 Task: Look for products in the category "Hand Sanitizer" from Eo only.
Action: Mouse moved to (826, 273)
Screenshot: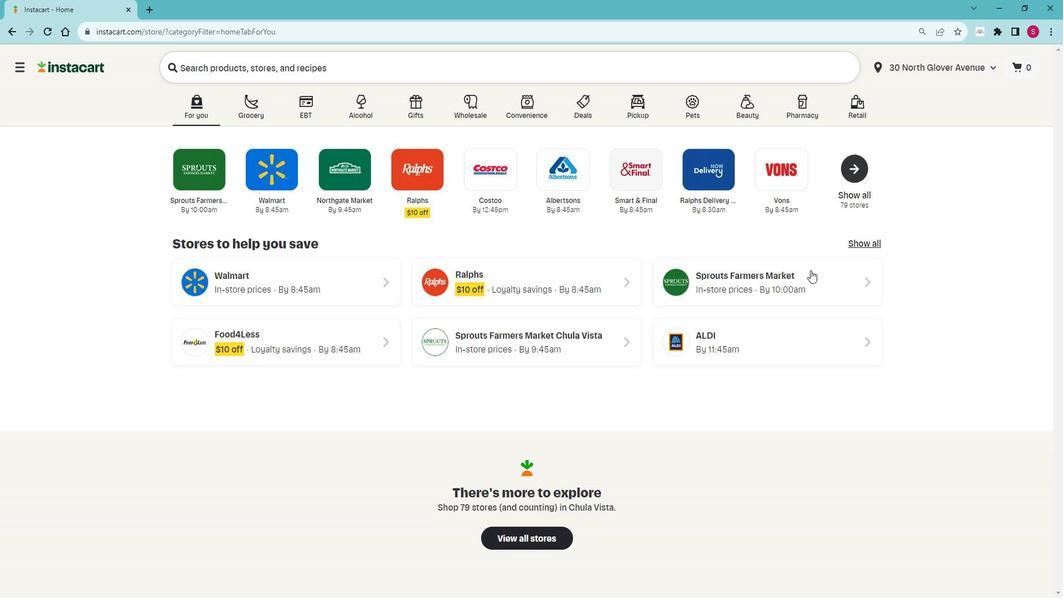 
Action: Mouse pressed left at (826, 273)
Screenshot: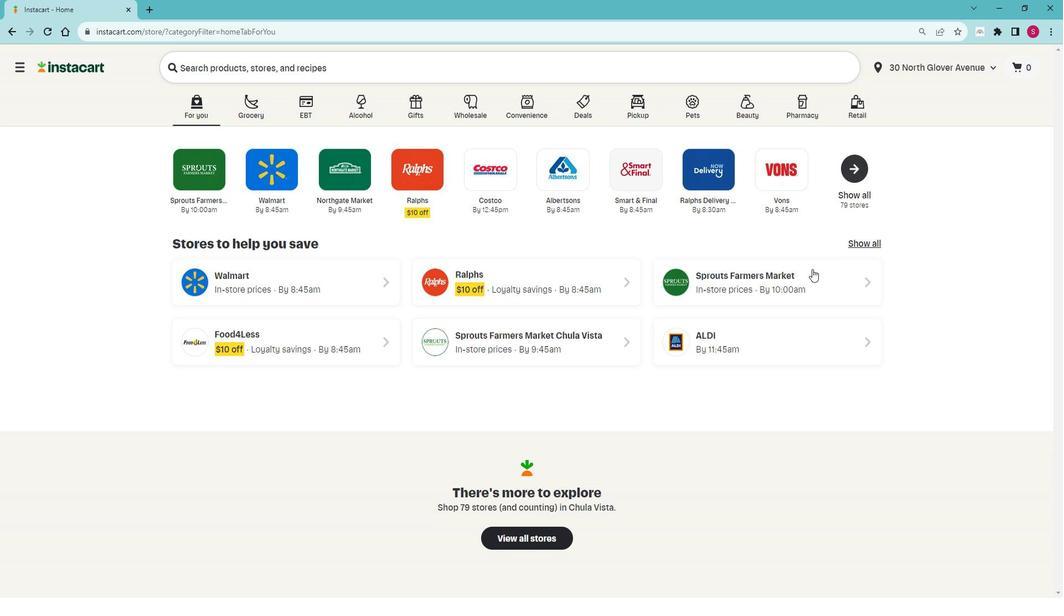 
Action: Mouse moved to (103, 421)
Screenshot: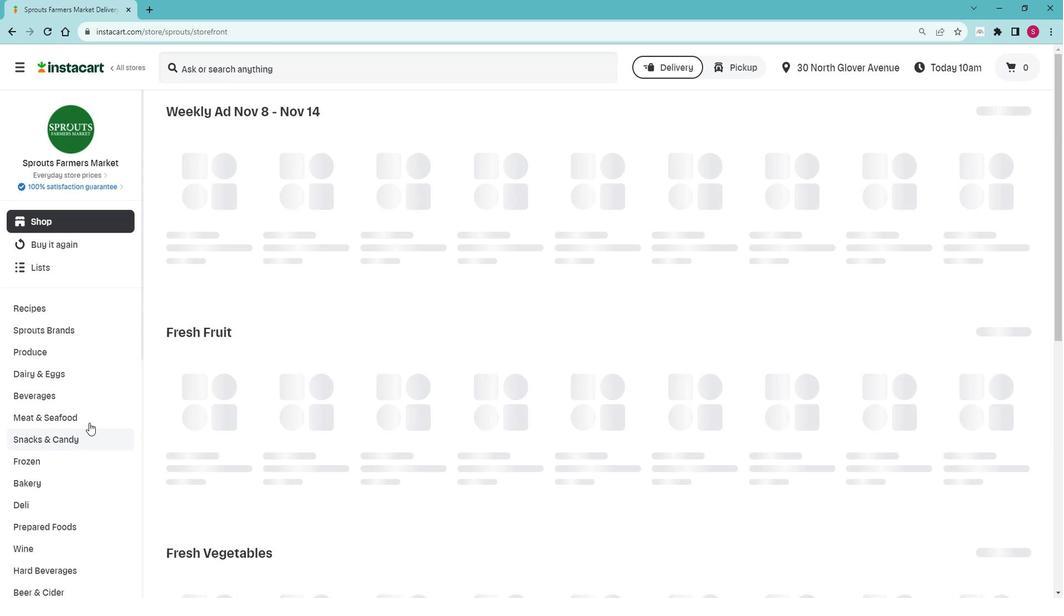 
Action: Mouse scrolled (103, 420) with delta (0, 0)
Screenshot: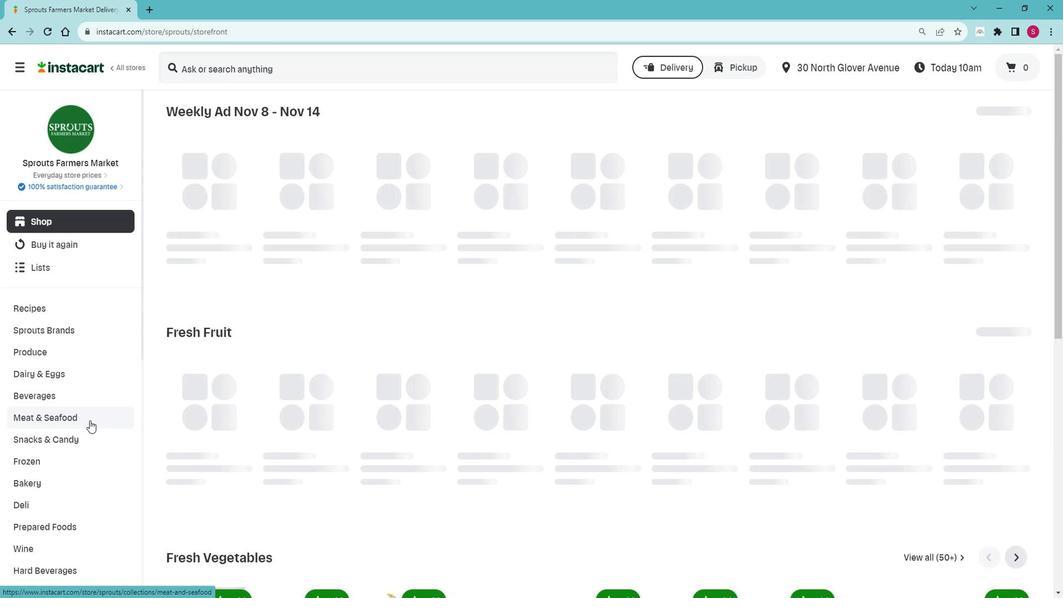 
Action: Mouse moved to (104, 417)
Screenshot: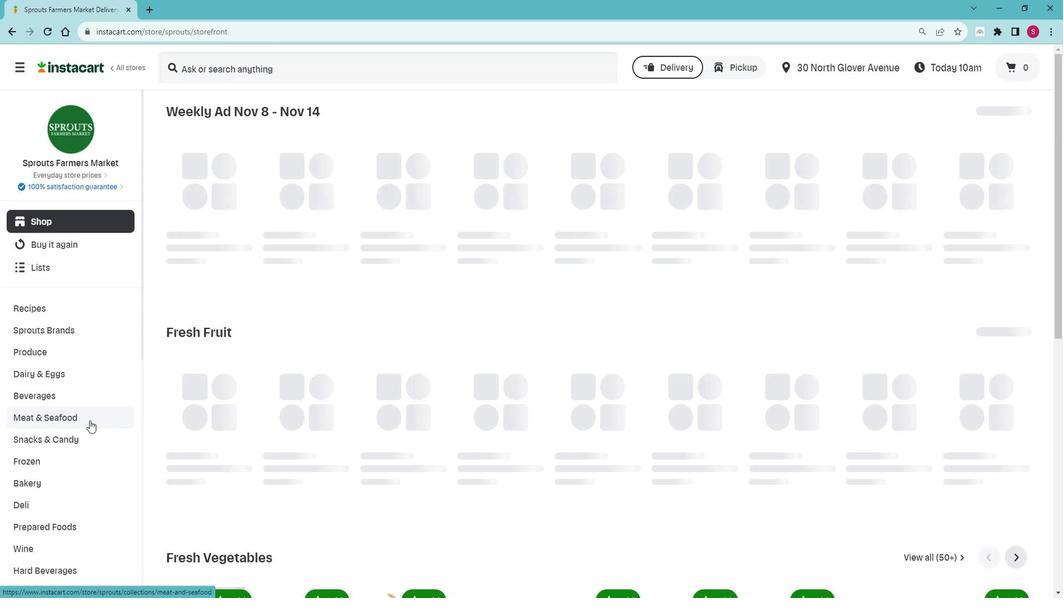 
Action: Mouse scrolled (104, 417) with delta (0, 0)
Screenshot: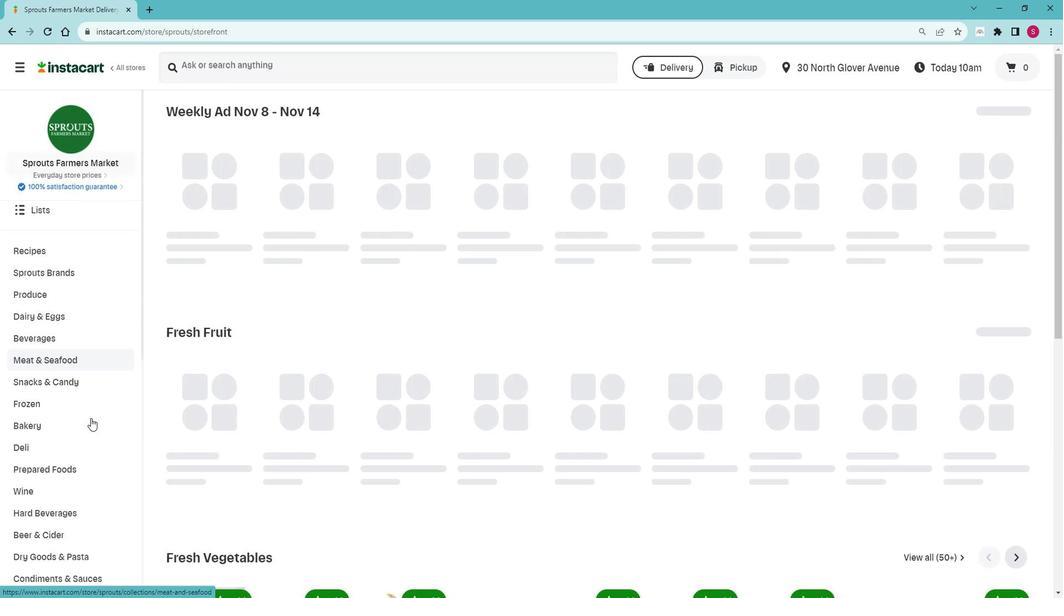 
Action: Mouse moved to (108, 416)
Screenshot: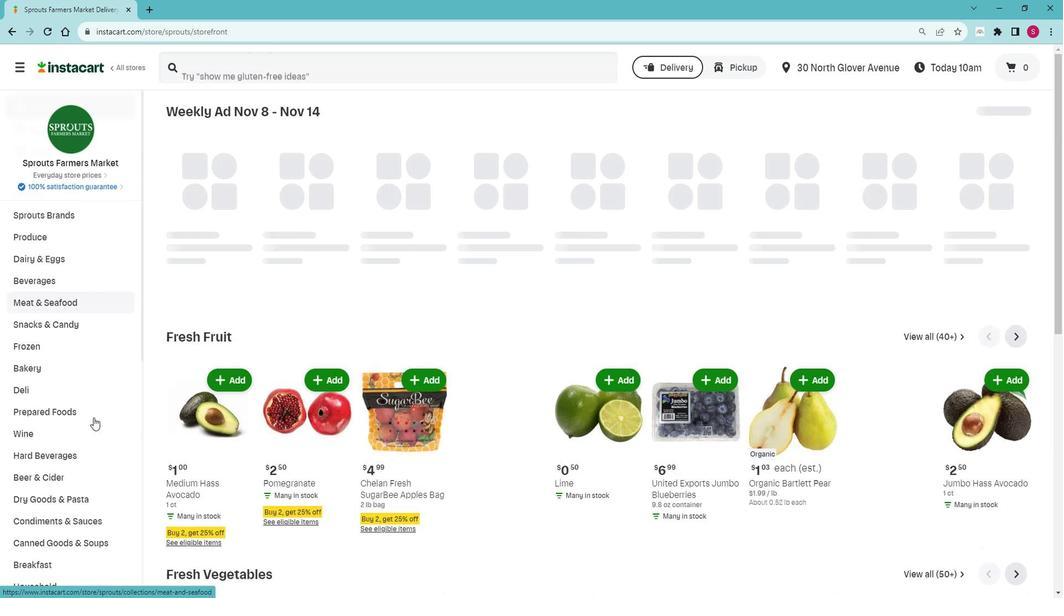 
Action: Mouse scrolled (108, 415) with delta (0, 0)
Screenshot: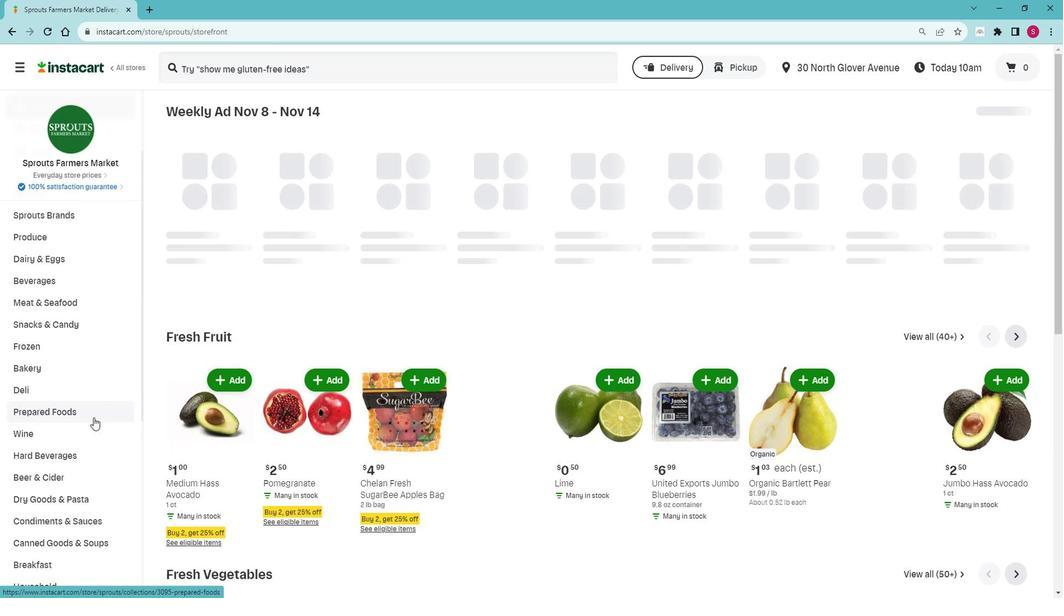 
Action: Mouse scrolled (108, 415) with delta (0, 0)
Screenshot: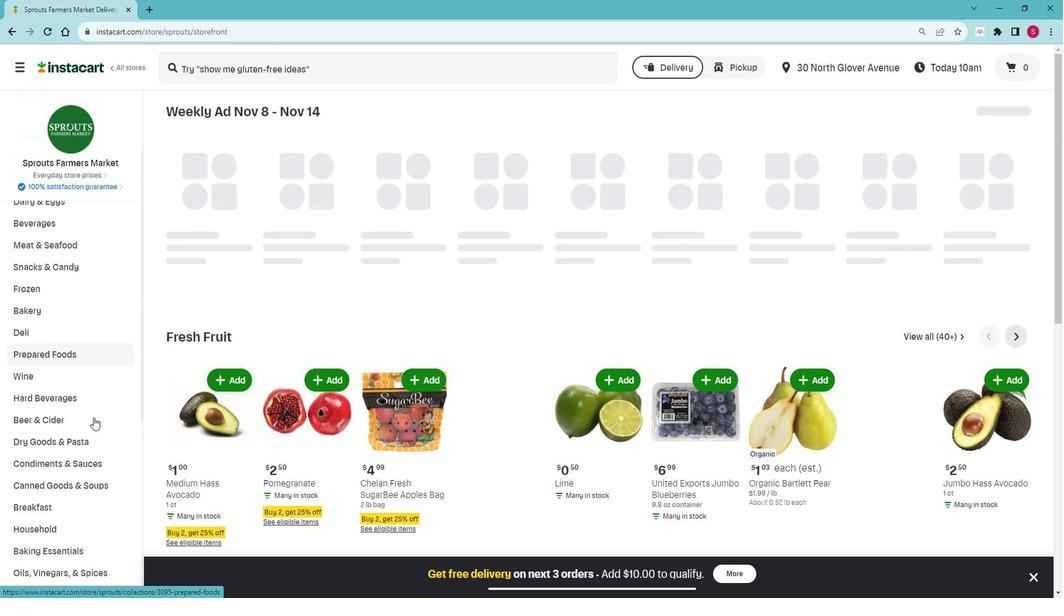 
Action: Mouse moved to (105, 410)
Screenshot: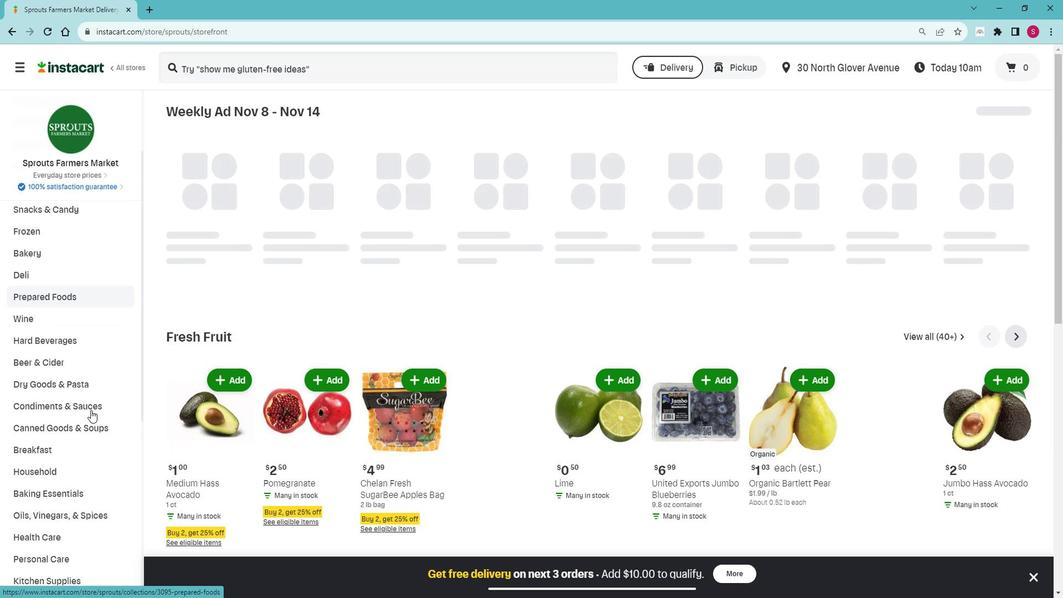 
Action: Mouse scrolled (105, 409) with delta (0, 0)
Screenshot: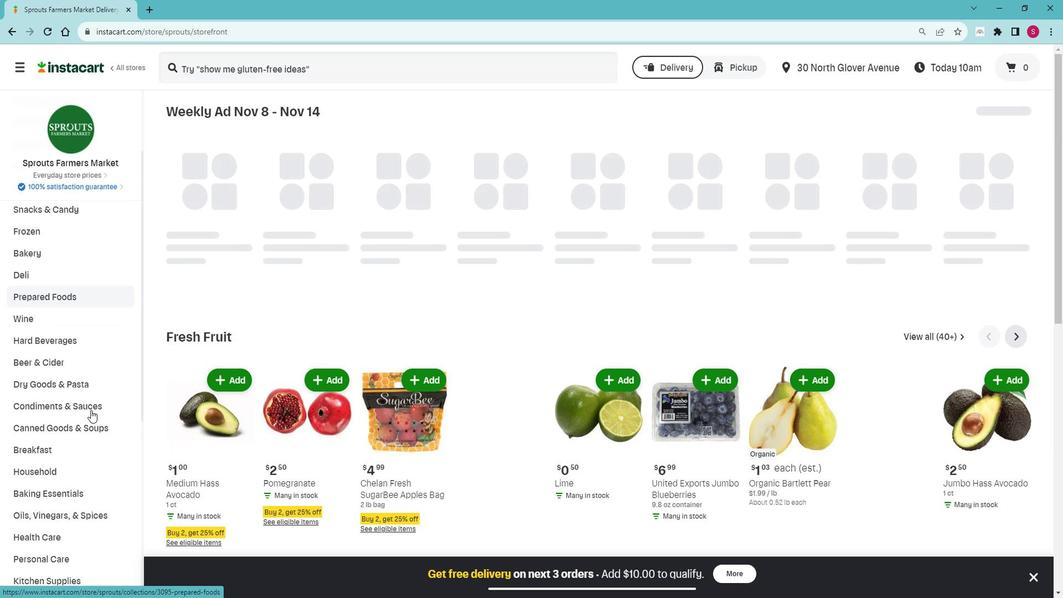 
Action: Mouse moved to (105, 412)
Screenshot: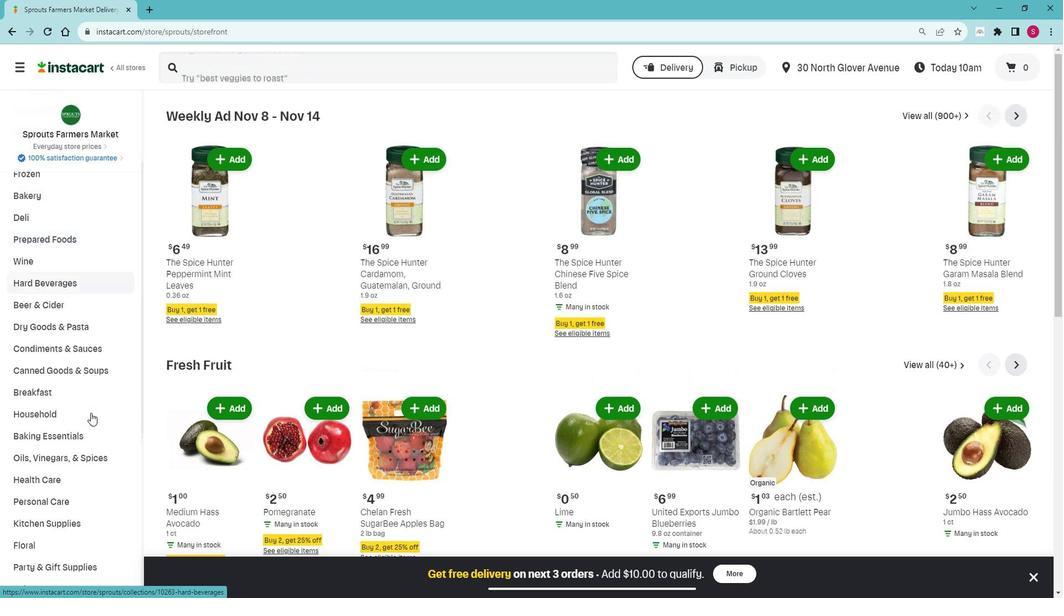 
Action: Mouse scrolled (105, 411) with delta (0, 0)
Screenshot: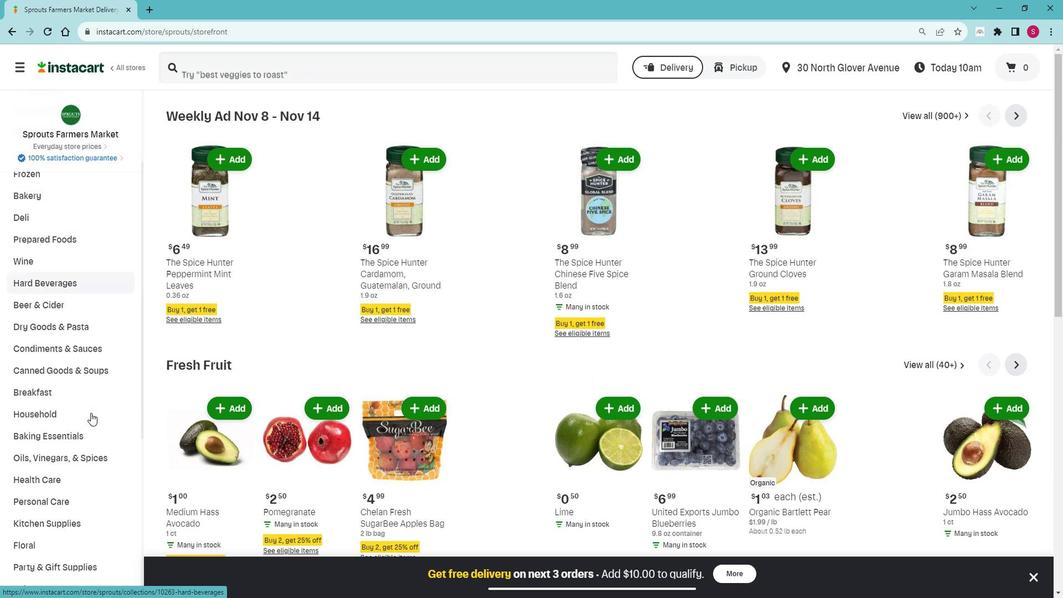 
Action: Mouse moved to (81, 439)
Screenshot: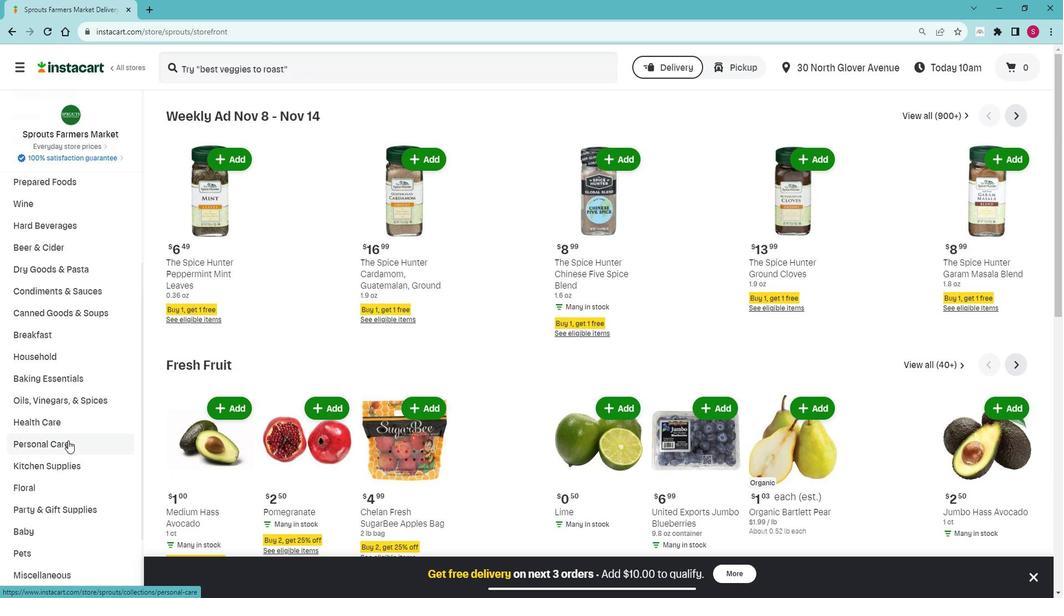 
Action: Mouse pressed left at (81, 439)
Screenshot: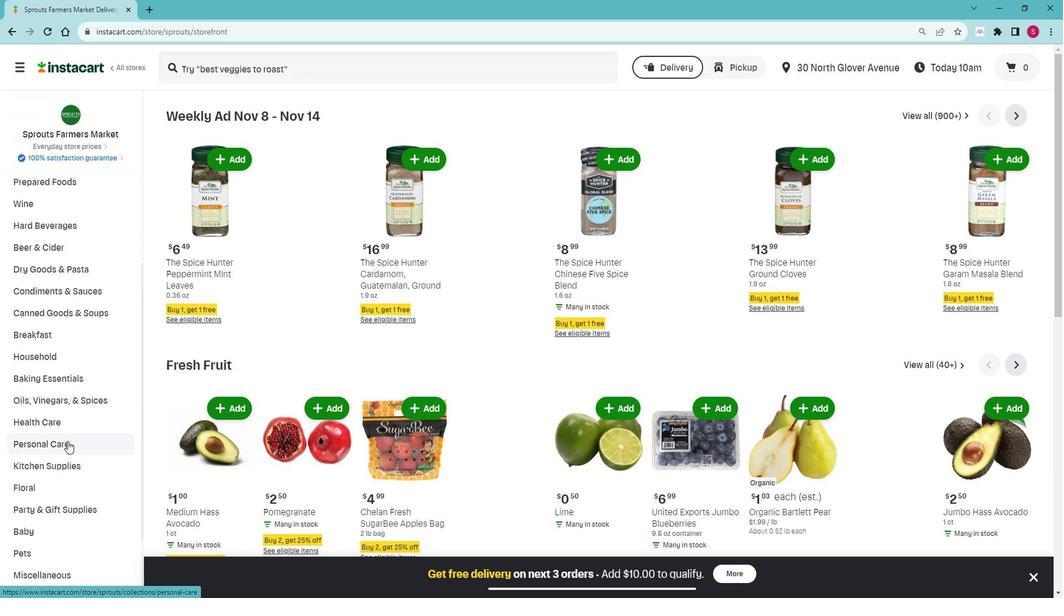 
Action: Mouse moved to (79, 464)
Screenshot: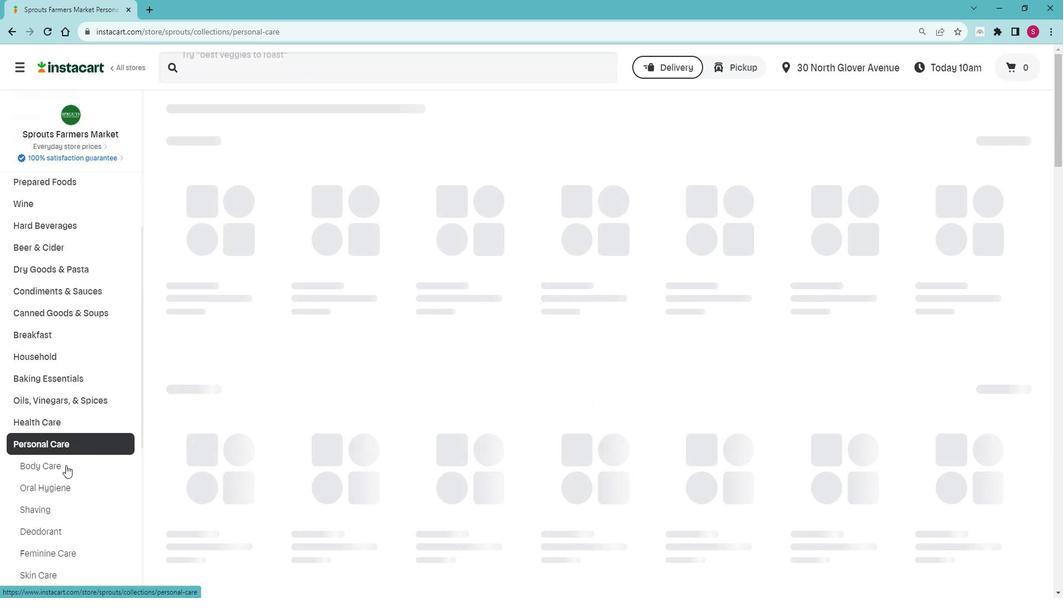 
Action: Mouse pressed left at (79, 464)
Screenshot: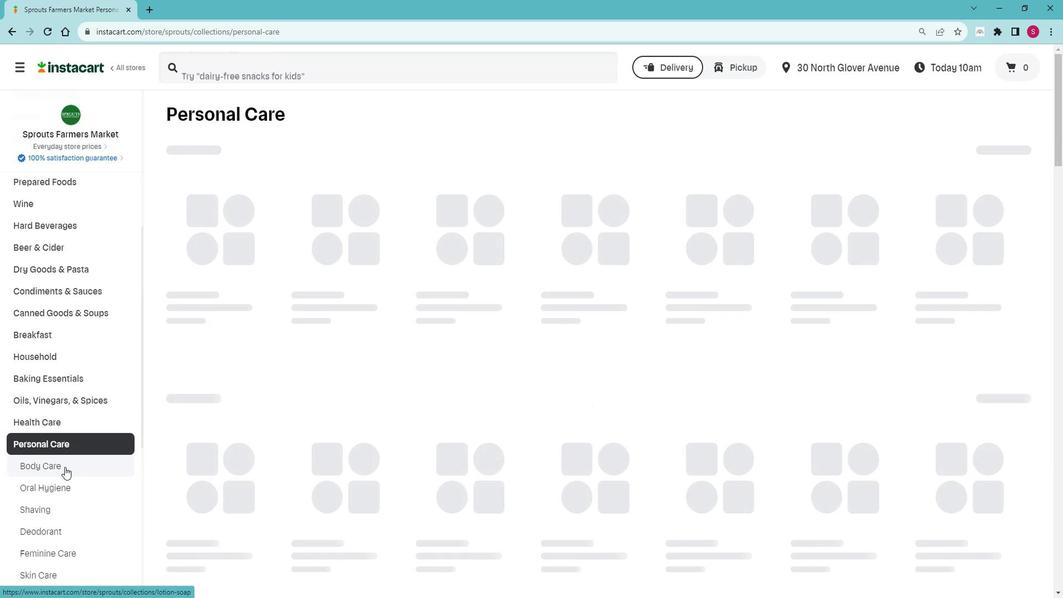 
Action: Mouse moved to (578, 166)
Screenshot: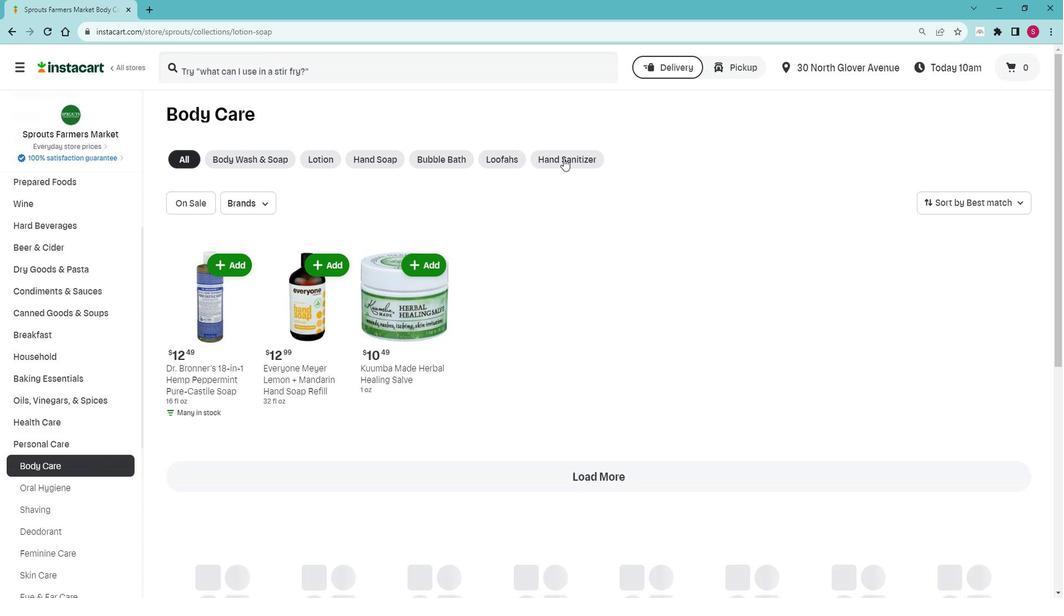 
Action: Mouse pressed left at (578, 166)
Screenshot: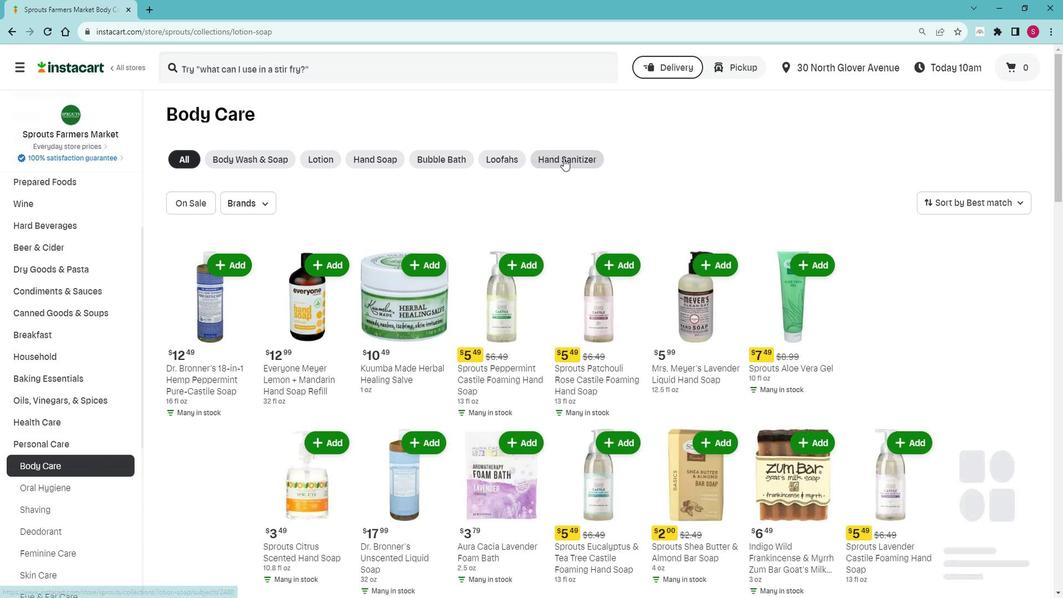 
Action: Mouse moved to (222, 206)
Screenshot: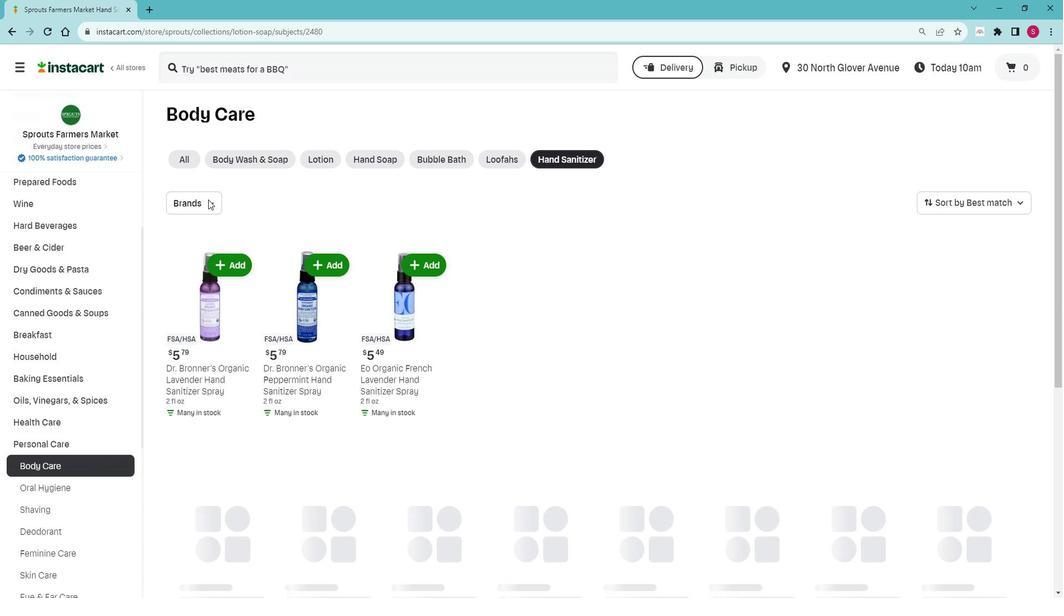 
Action: Mouse pressed left at (221, 206)
Screenshot: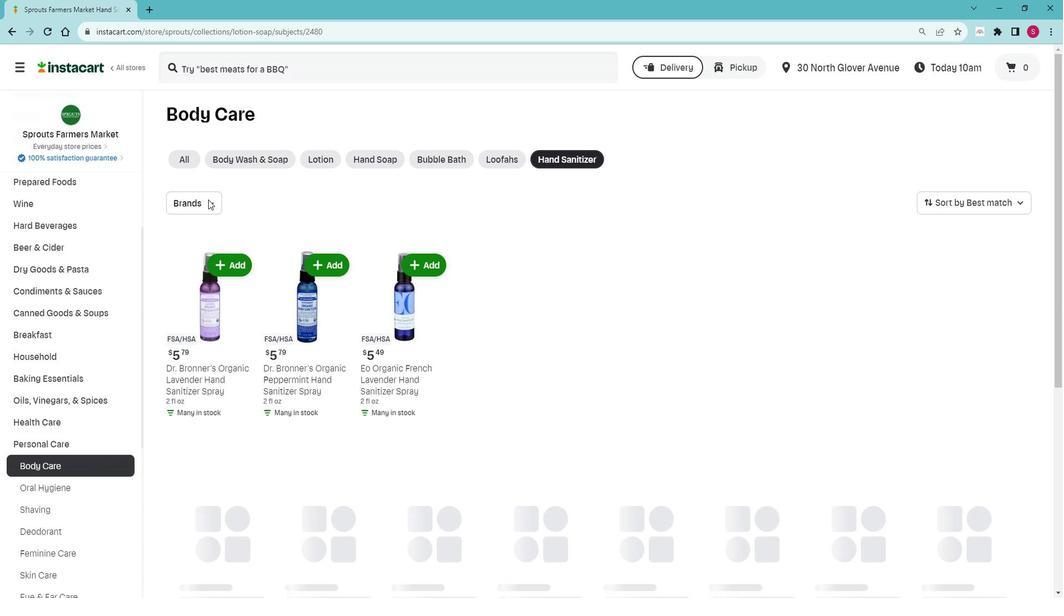 
Action: Mouse moved to (235, 258)
Screenshot: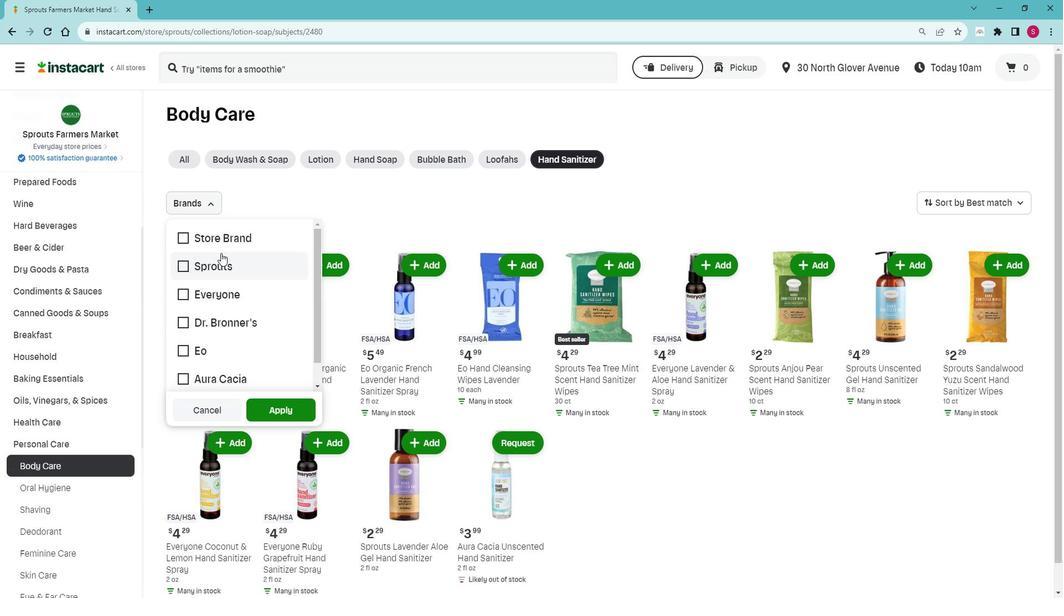 
Action: Mouse scrolled (235, 258) with delta (0, 0)
Screenshot: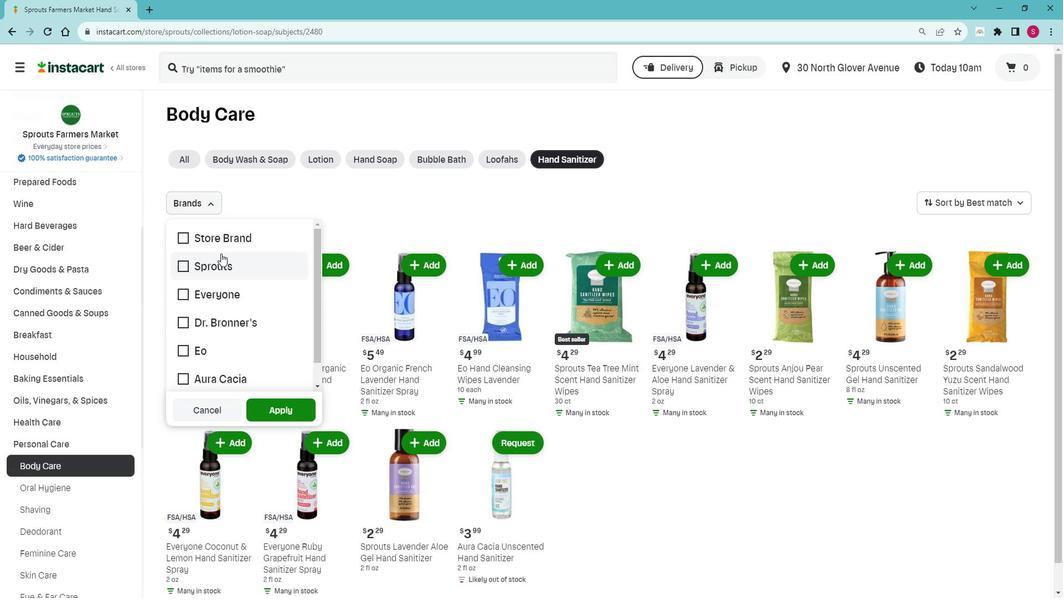 
Action: Mouse moved to (228, 321)
Screenshot: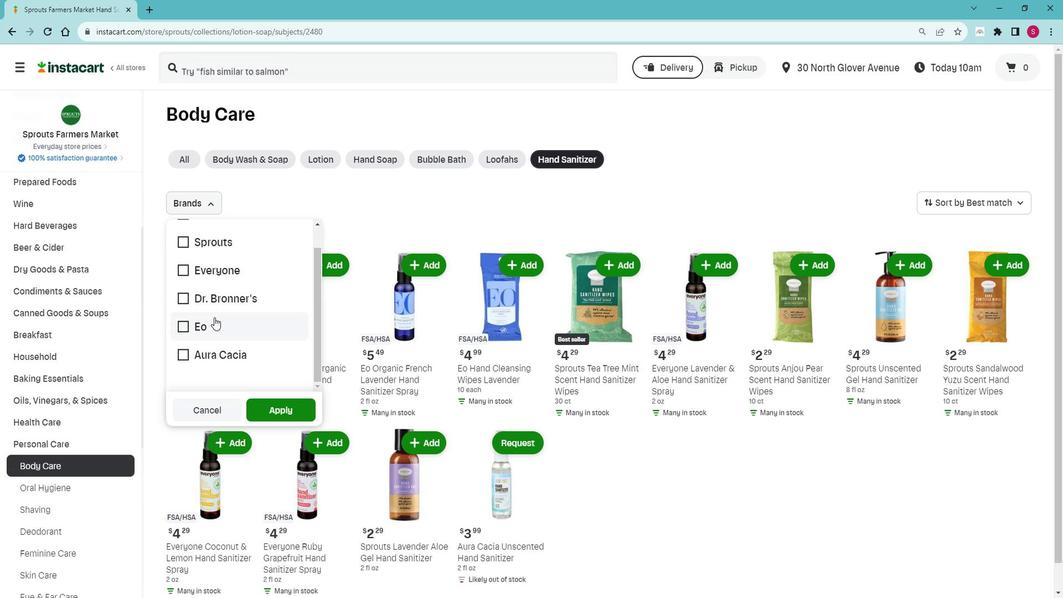 
Action: Mouse pressed left at (228, 321)
Screenshot: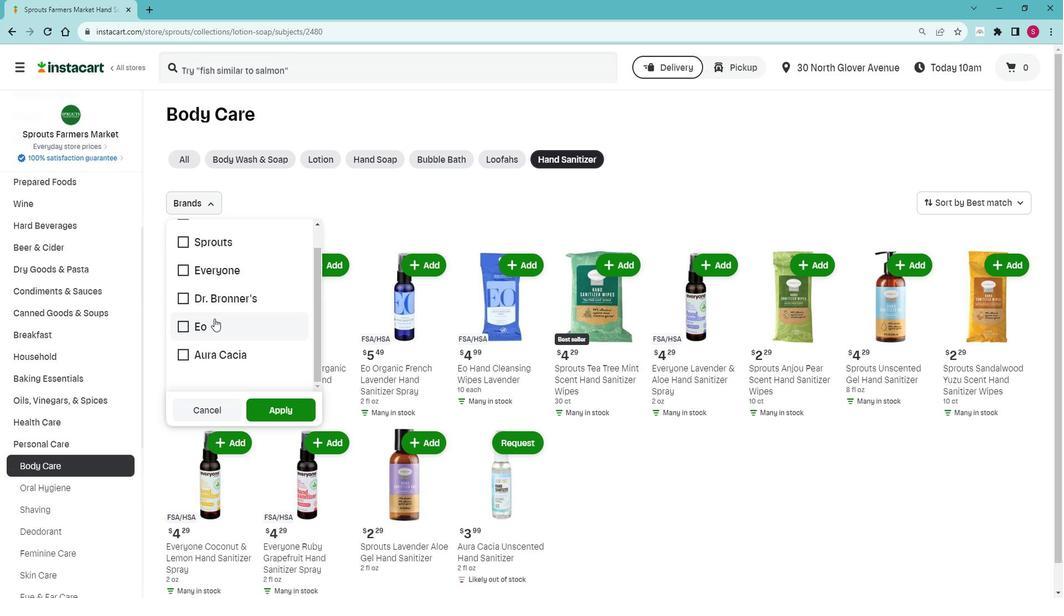 
Action: Mouse moved to (288, 411)
Screenshot: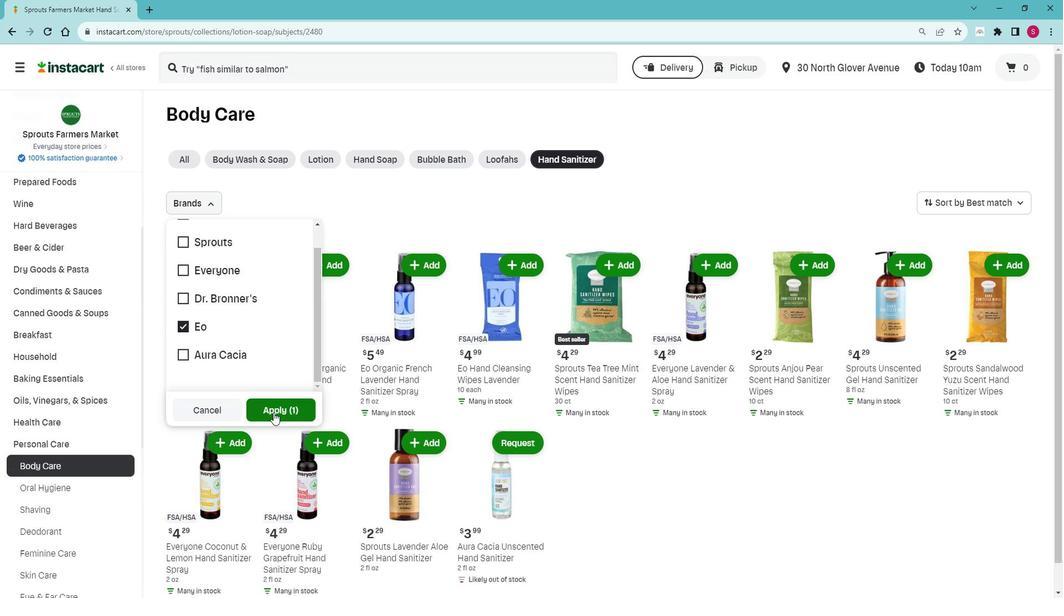 
Action: Mouse pressed left at (288, 411)
Screenshot: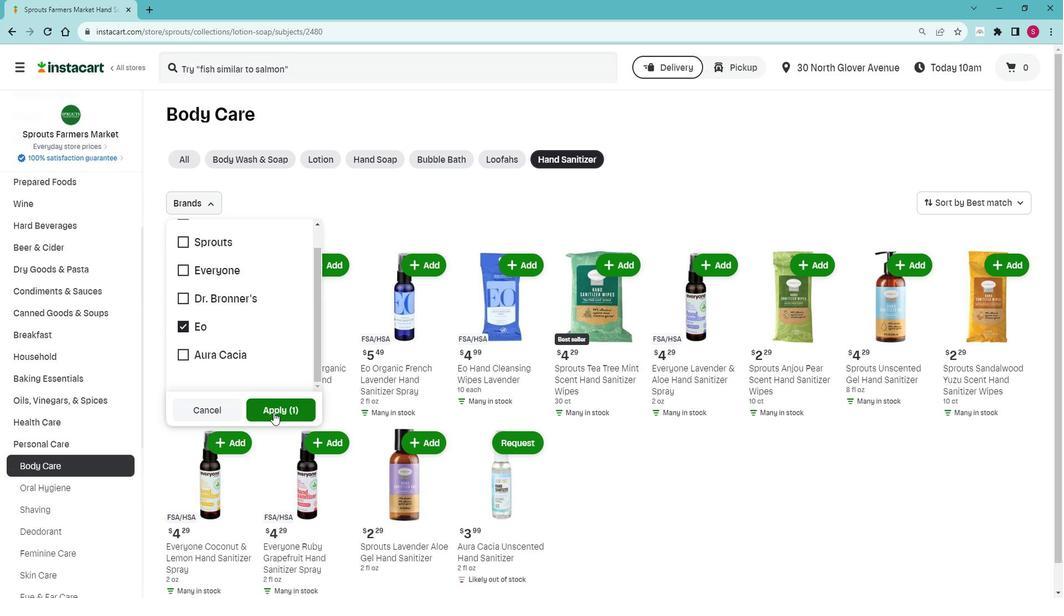 
Action: Mouse moved to (697, 194)
Screenshot: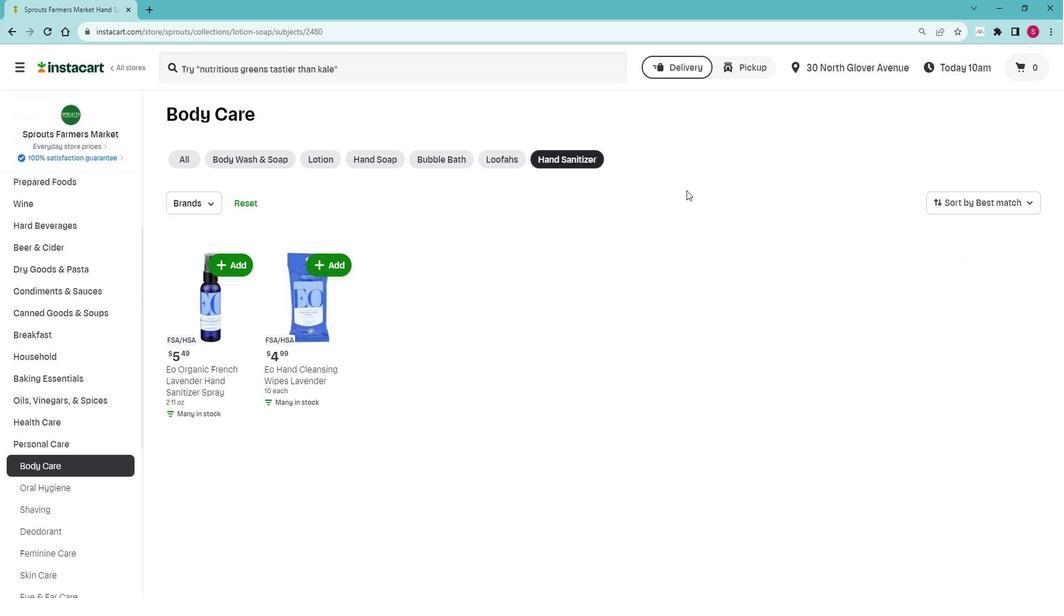 
